 Task: Create a rule when a card is moved out of the board by anyone except me.
Action: Mouse moved to (985, 250)
Screenshot: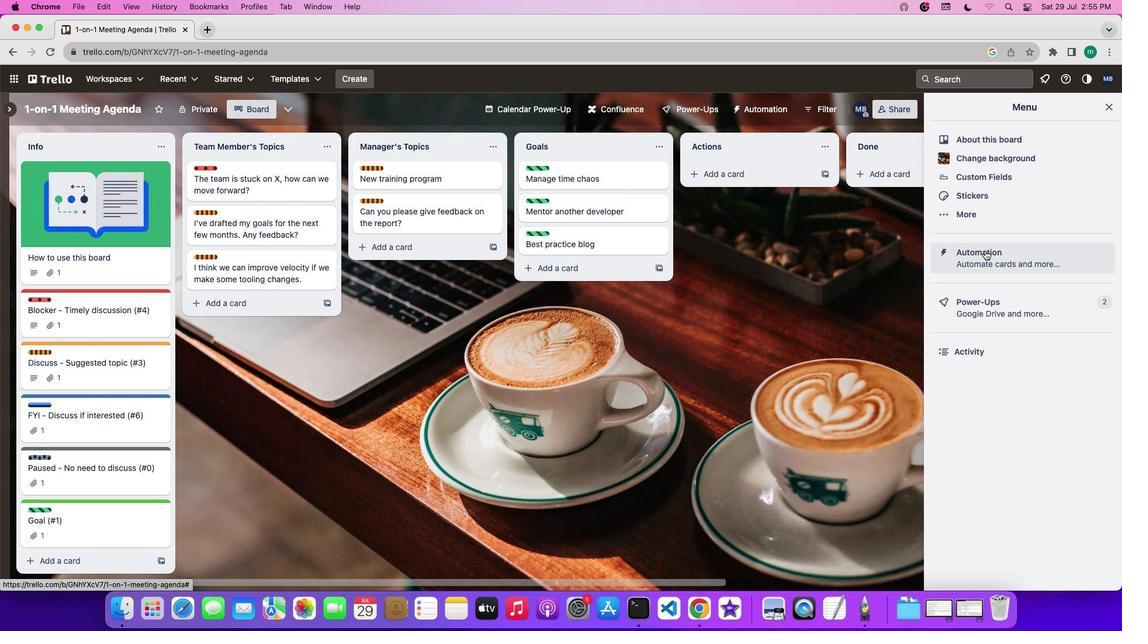 
Action: Mouse pressed left at (985, 250)
Screenshot: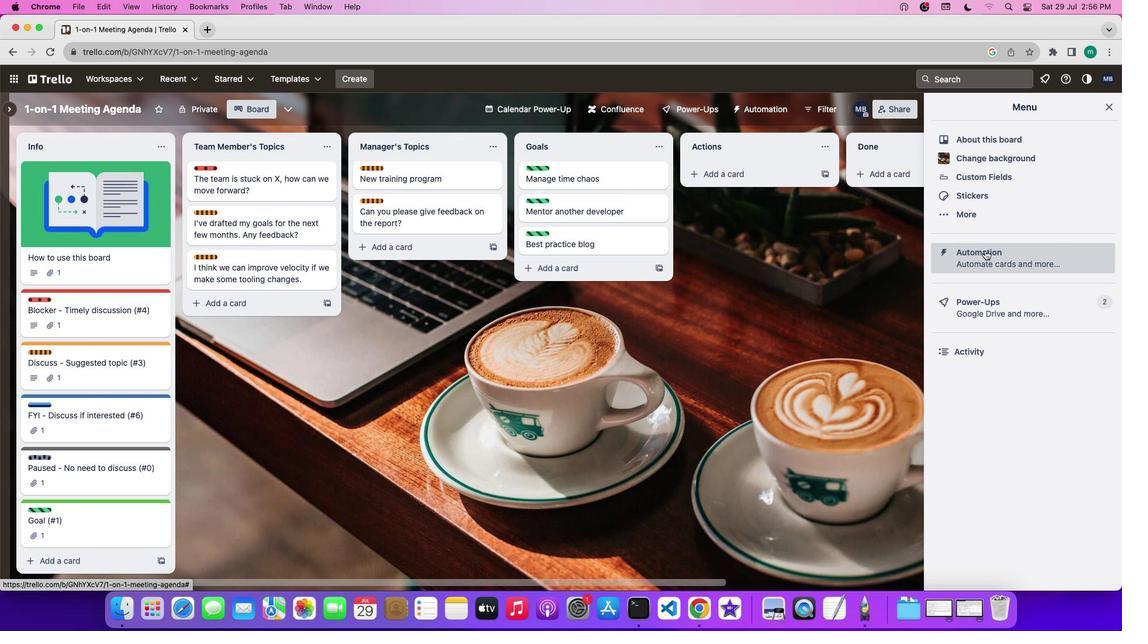 
Action: Mouse moved to (84, 218)
Screenshot: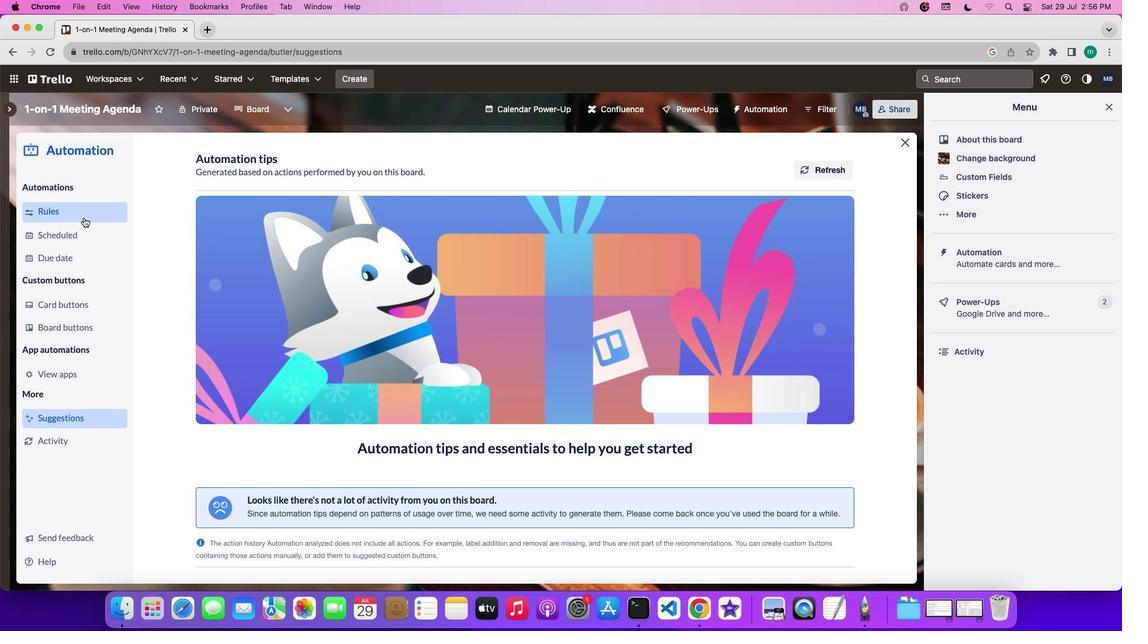 
Action: Mouse pressed left at (84, 218)
Screenshot: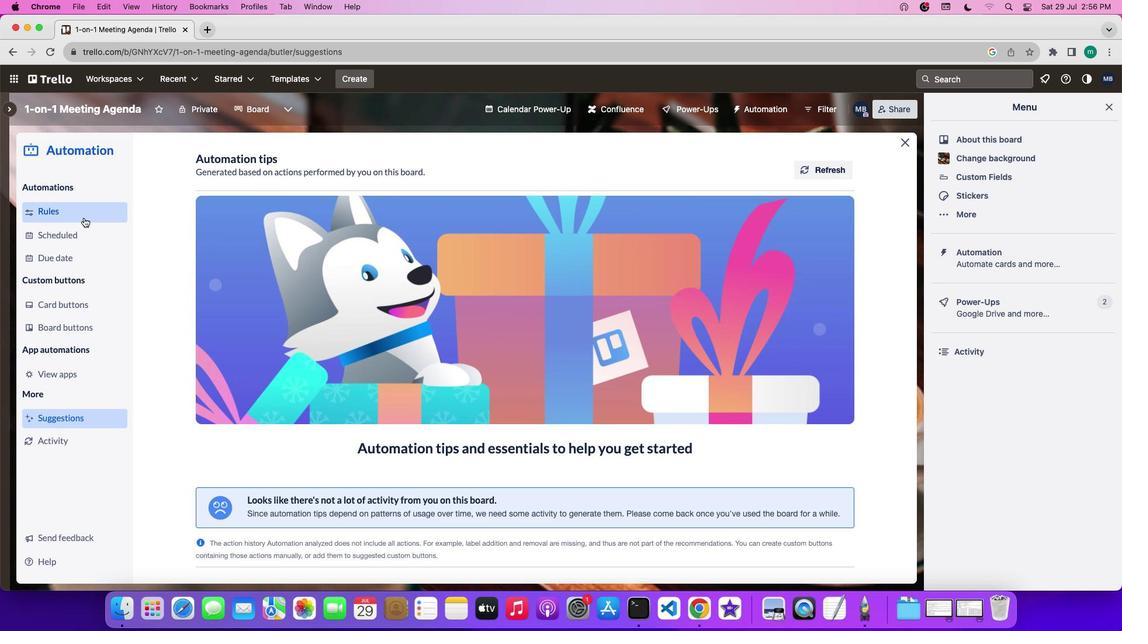 
Action: Mouse moved to (264, 420)
Screenshot: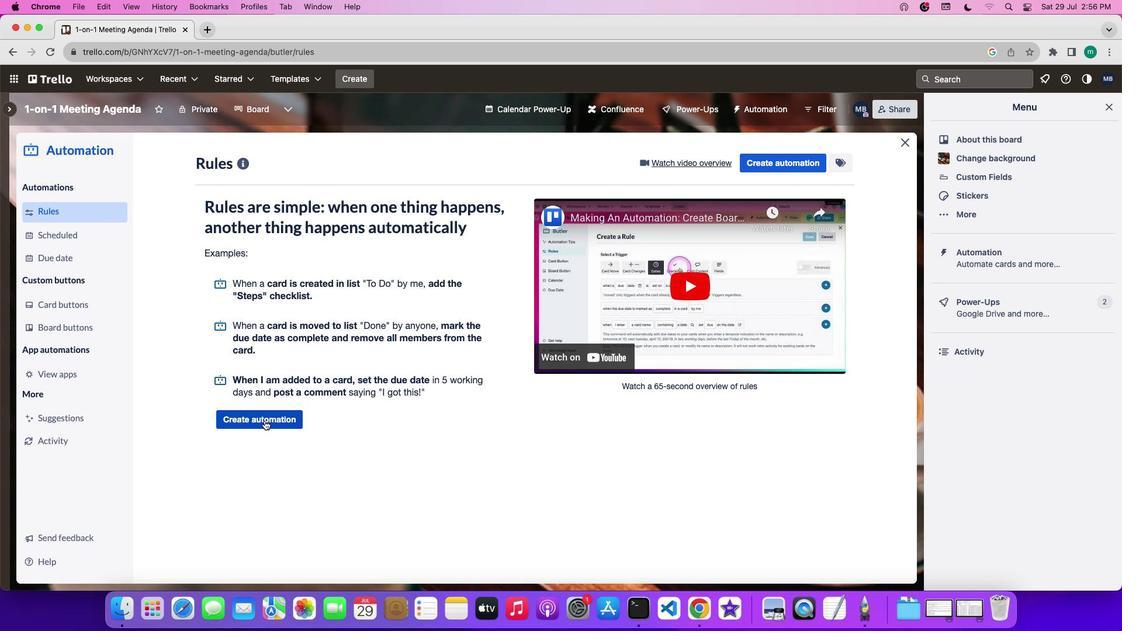 
Action: Mouse pressed left at (264, 420)
Screenshot: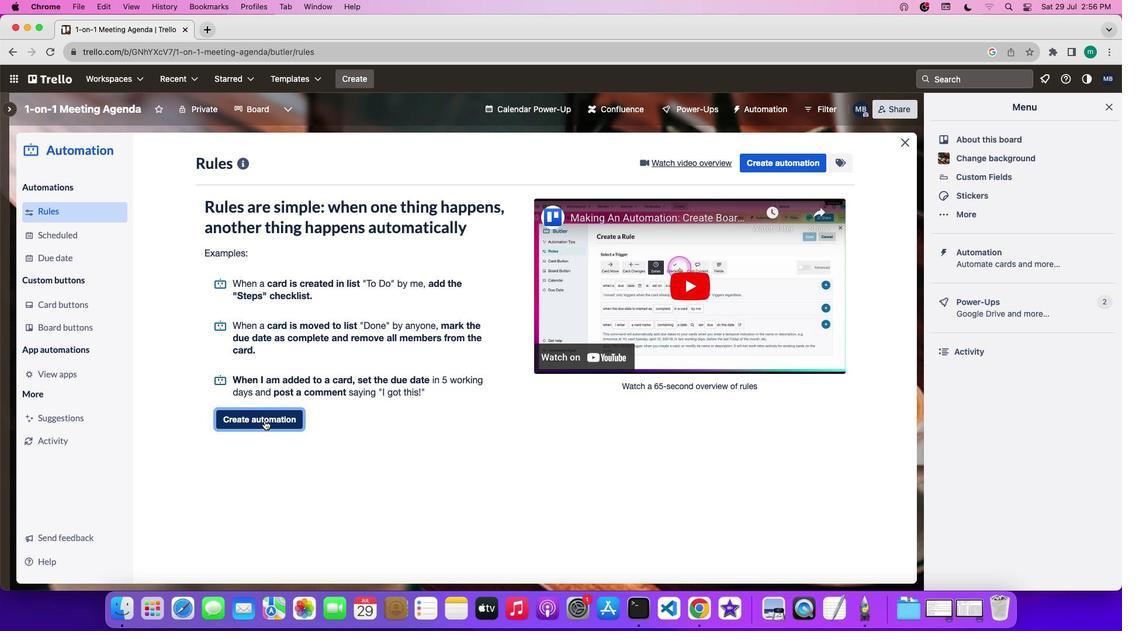 
Action: Mouse moved to (515, 278)
Screenshot: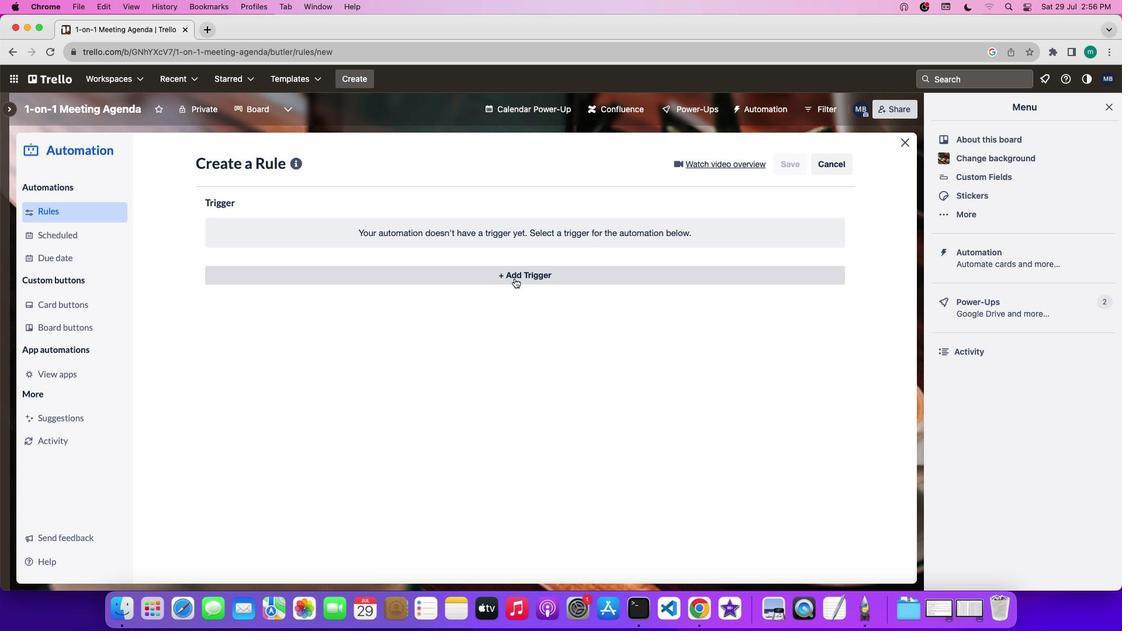 
Action: Mouse pressed left at (515, 278)
Screenshot: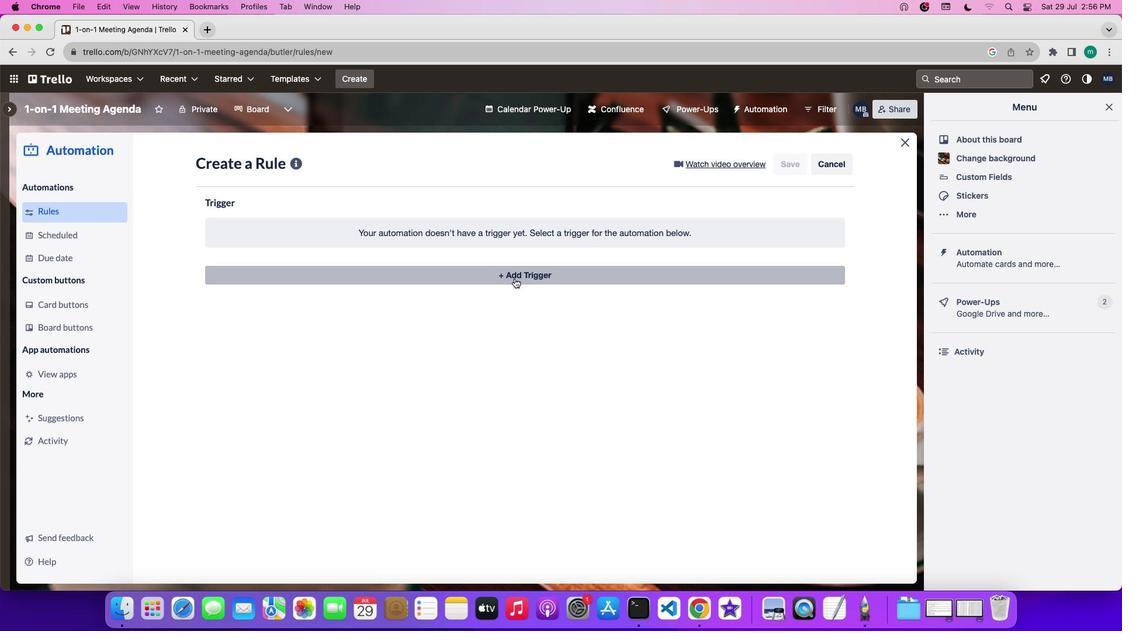 
Action: Mouse moved to (296, 363)
Screenshot: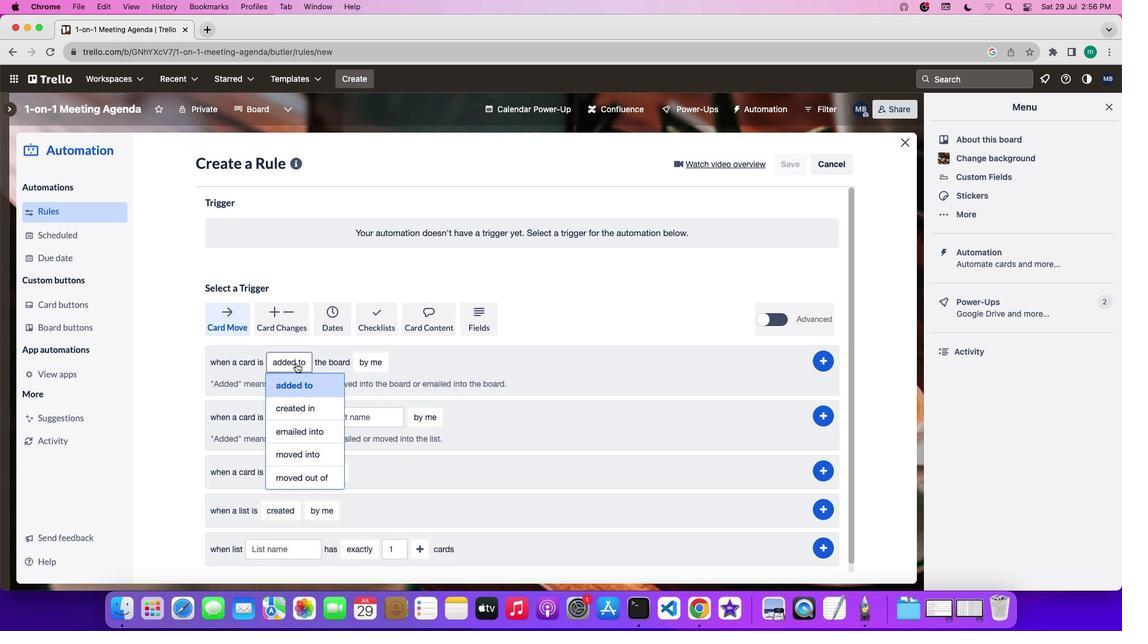 
Action: Mouse pressed left at (296, 363)
Screenshot: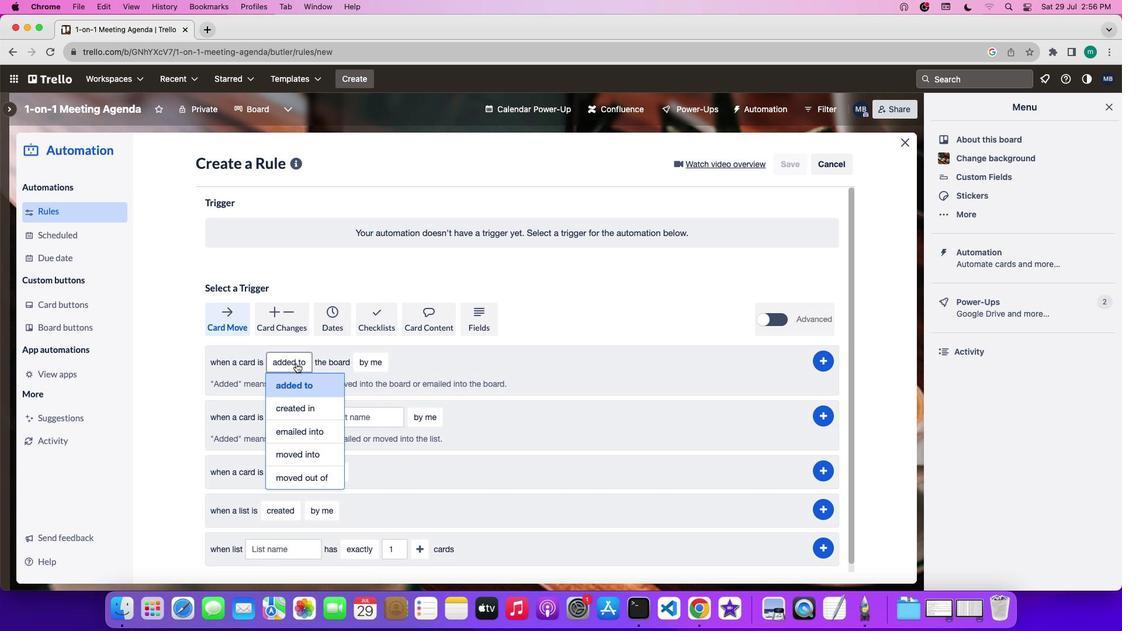 
Action: Mouse moved to (302, 474)
Screenshot: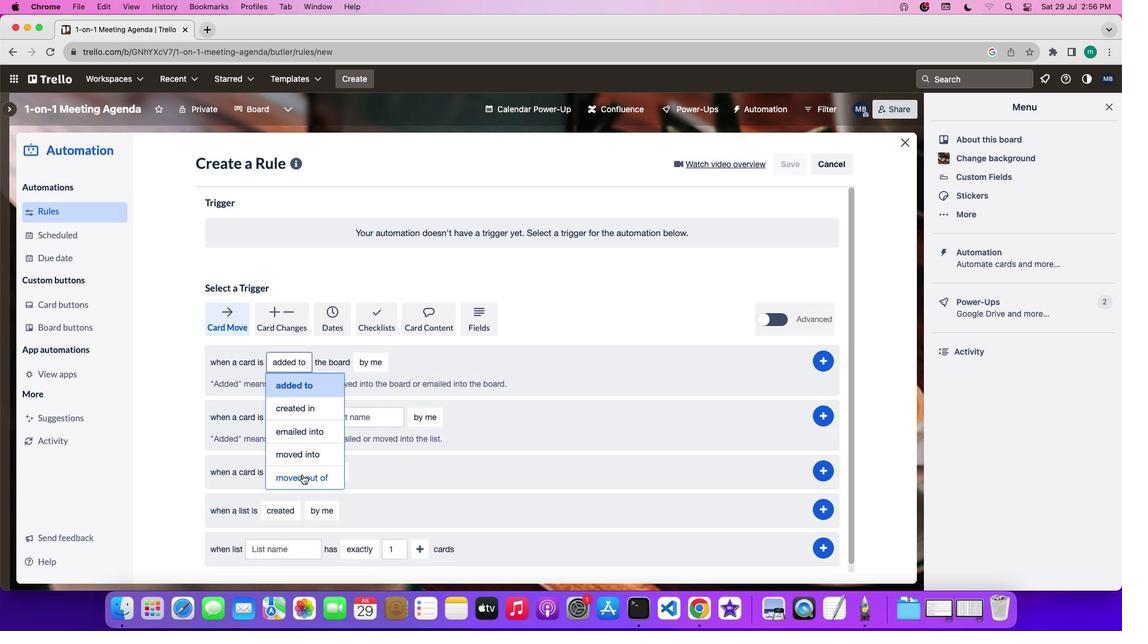 
Action: Mouse pressed left at (302, 474)
Screenshot: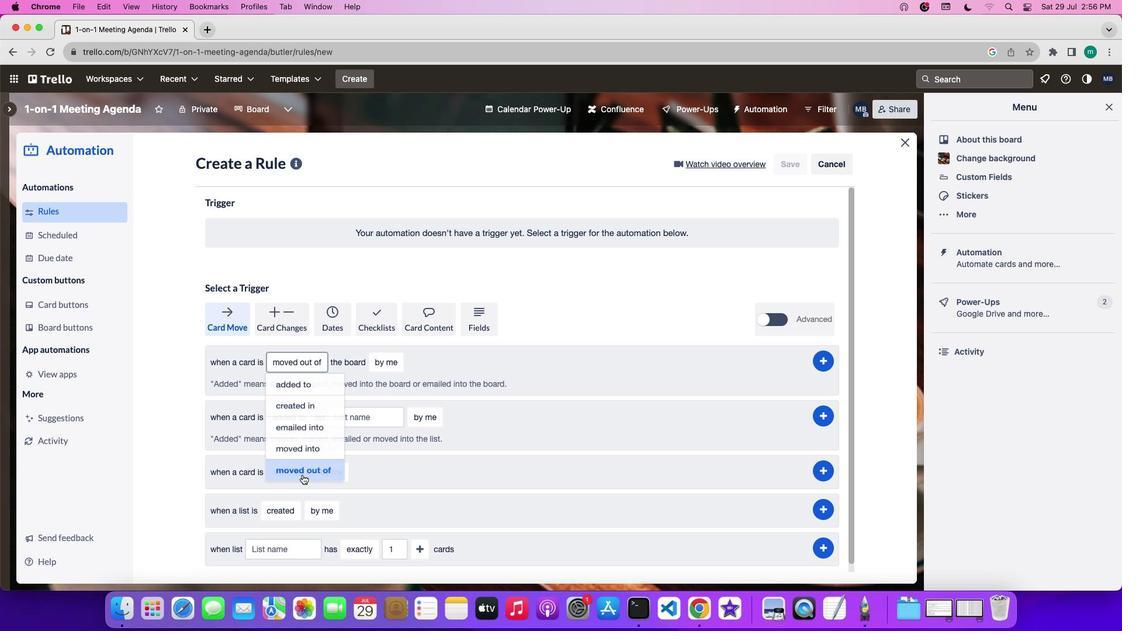 
Action: Mouse moved to (380, 364)
Screenshot: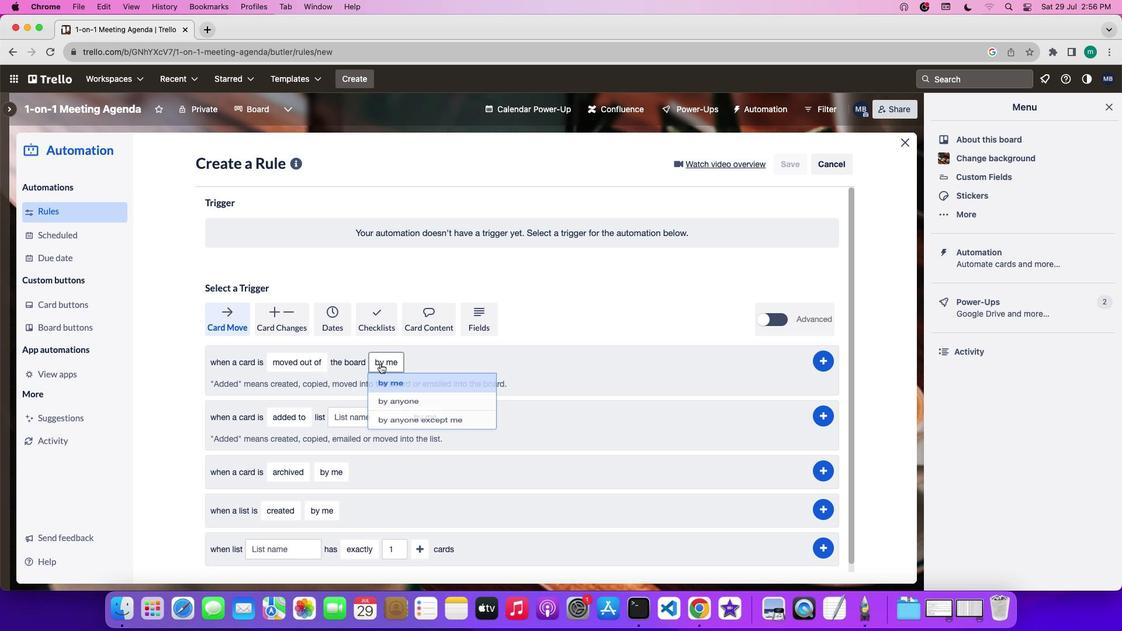 
Action: Mouse pressed left at (380, 364)
Screenshot: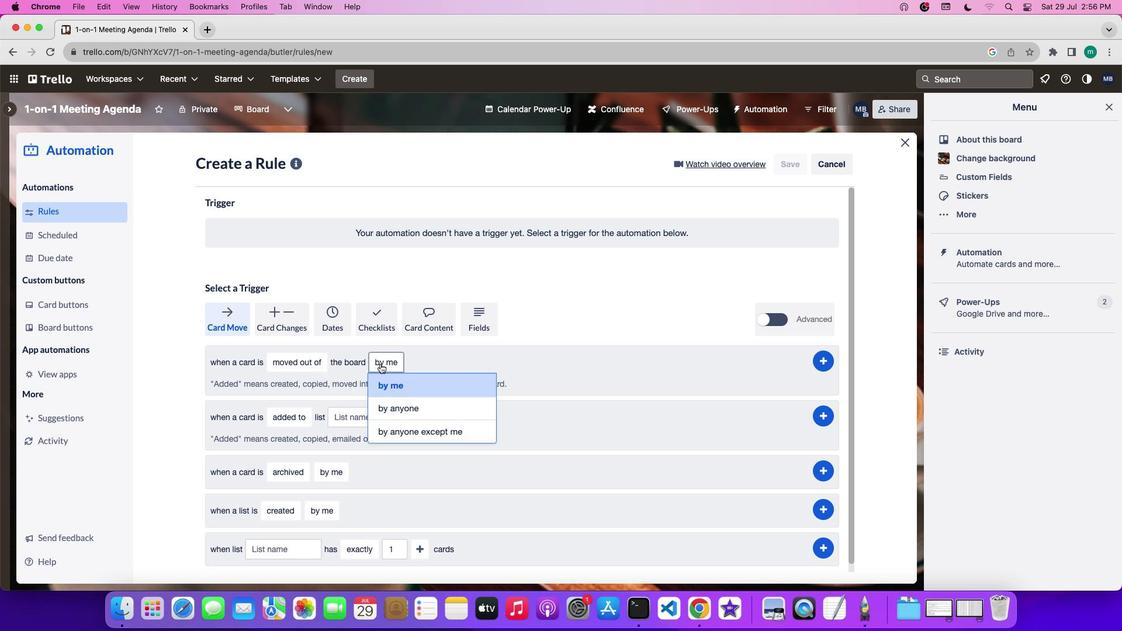 
Action: Mouse moved to (392, 430)
Screenshot: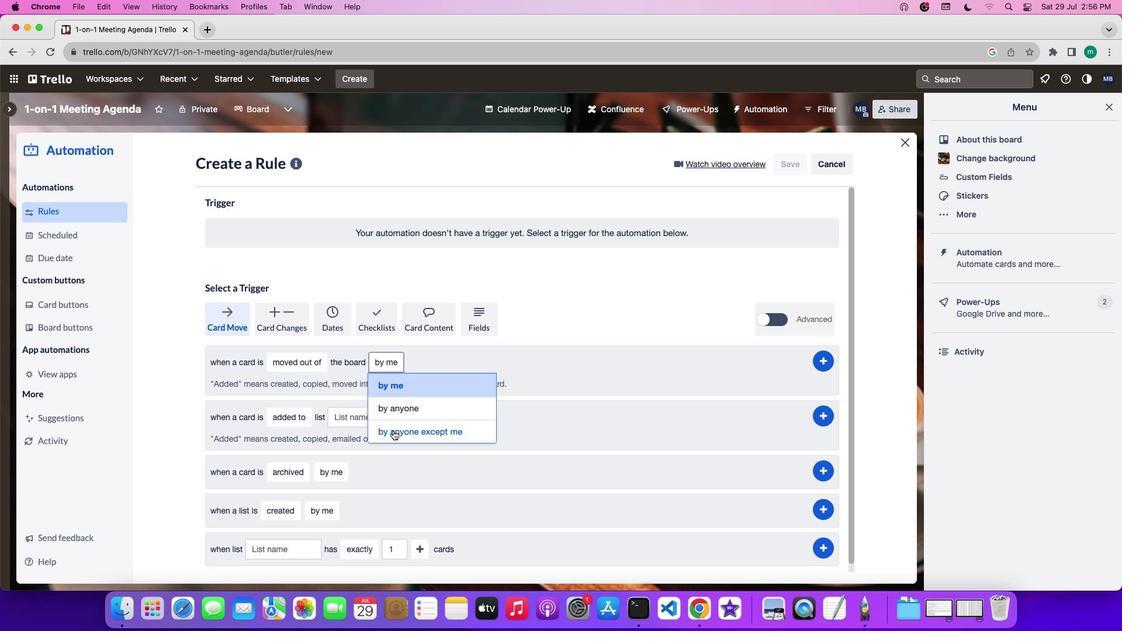 
Action: Mouse pressed left at (392, 430)
Screenshot: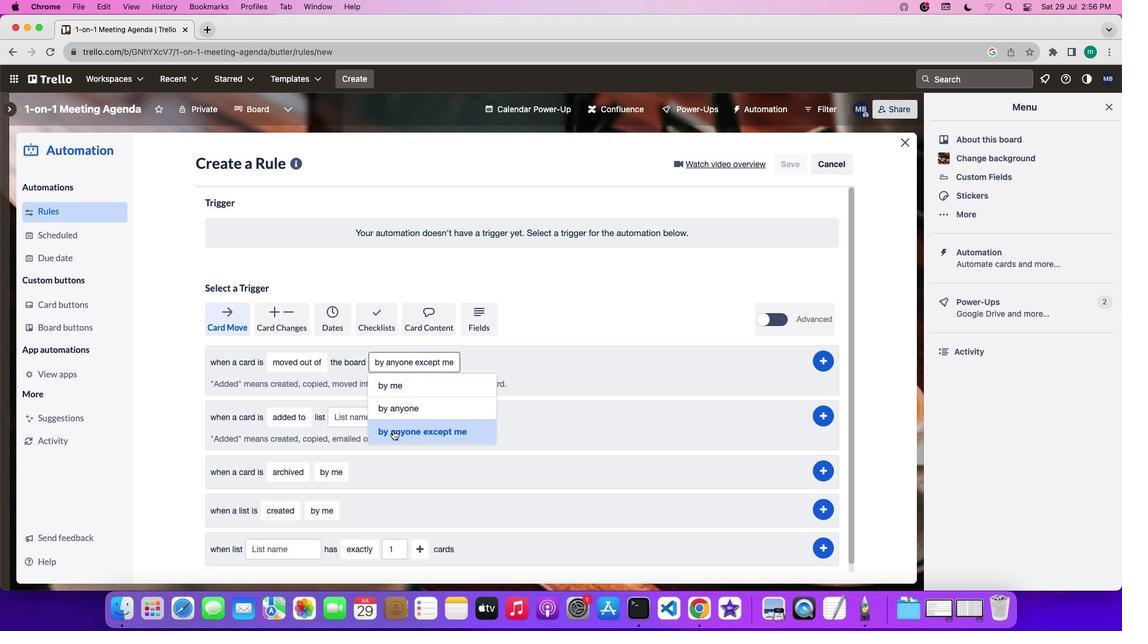
Action: Mouse moved to (827, 357)
Screenshot: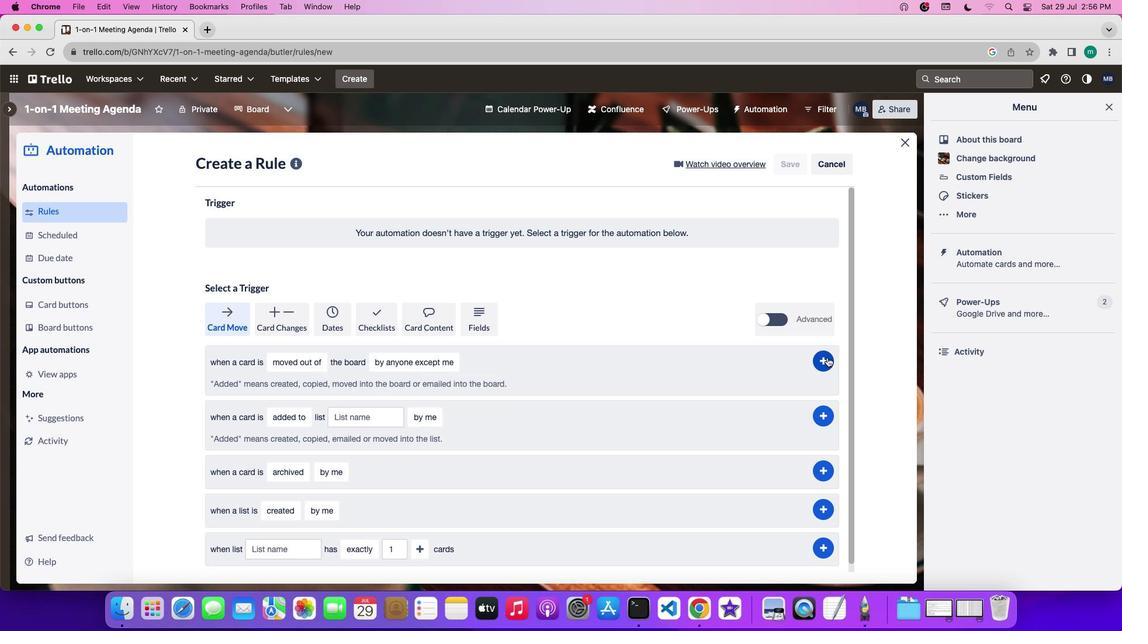 
Action: Mouse pressed left at (827, 357)
Screenshot: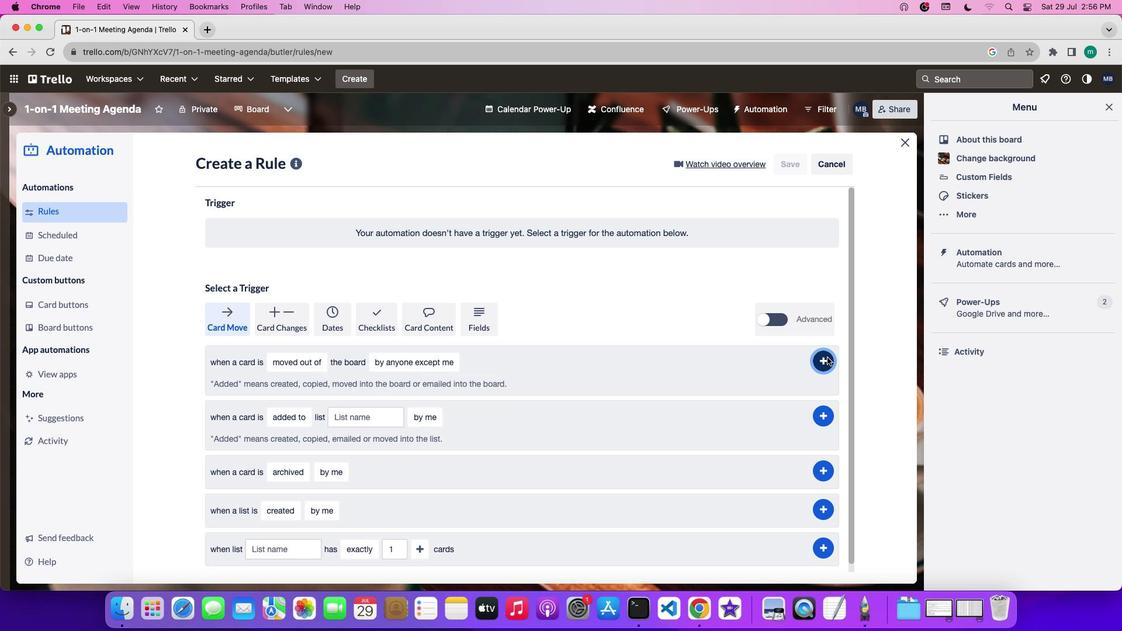 
Action: Mouse moved to (642, 315)
Screenshot: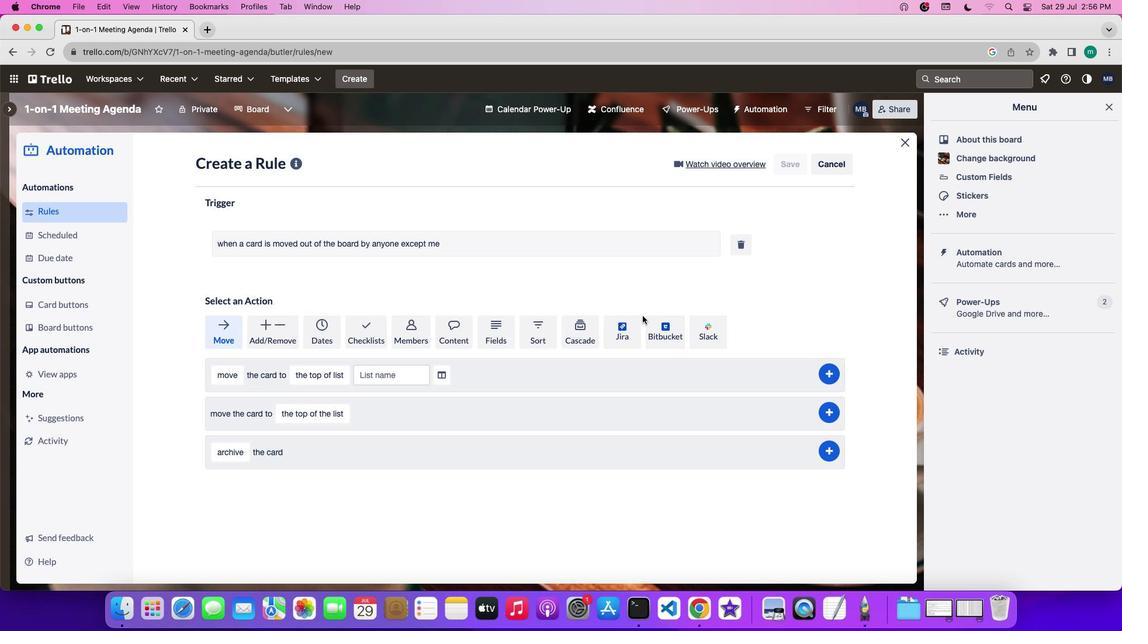 
